 Task: In the  document selfconfidencebuilding.epub Select the last point and add comment:  'Consider rephrasing it to enhance the flow of your writing' Insert emoji reactions: 'Laugh' Select all the potins and apply Uppercase
Action: Mouse moved to (285, 380)
Screenshot: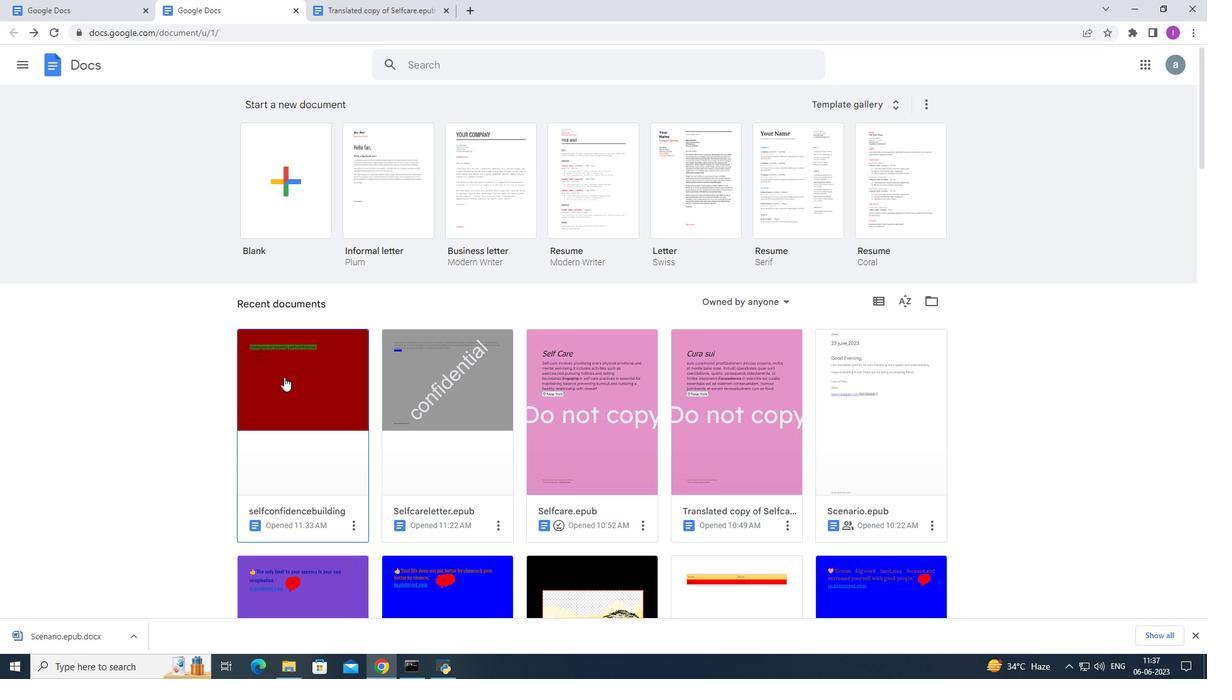
Action: Mouse pressed left at (285, 380)
Screenshot: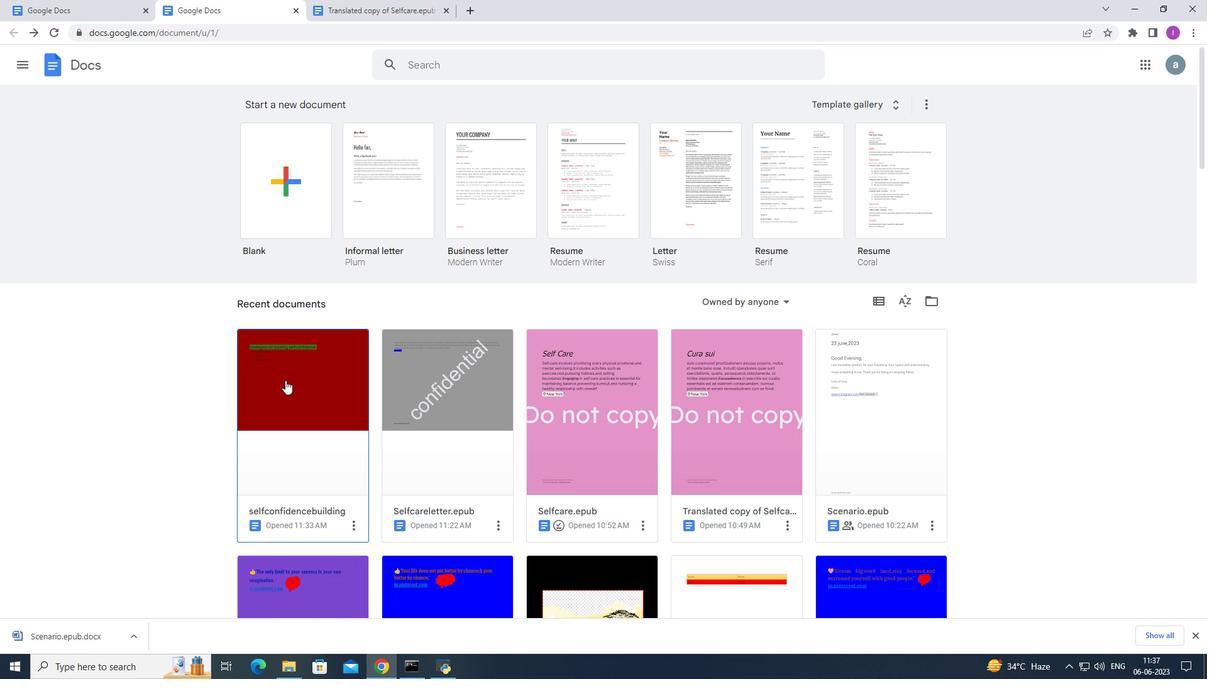 
Action: Mouse pressed left at (285, 380)
Screenshot: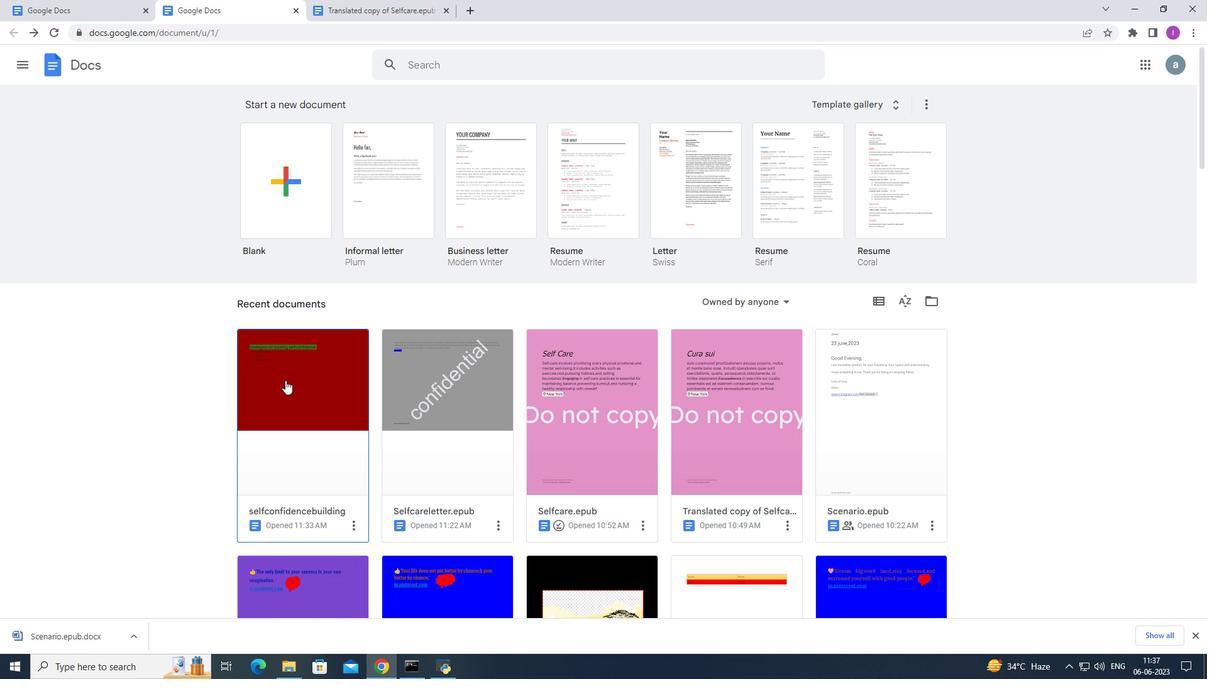 
Action: Mouse moved to (425, 293)
Screenshot: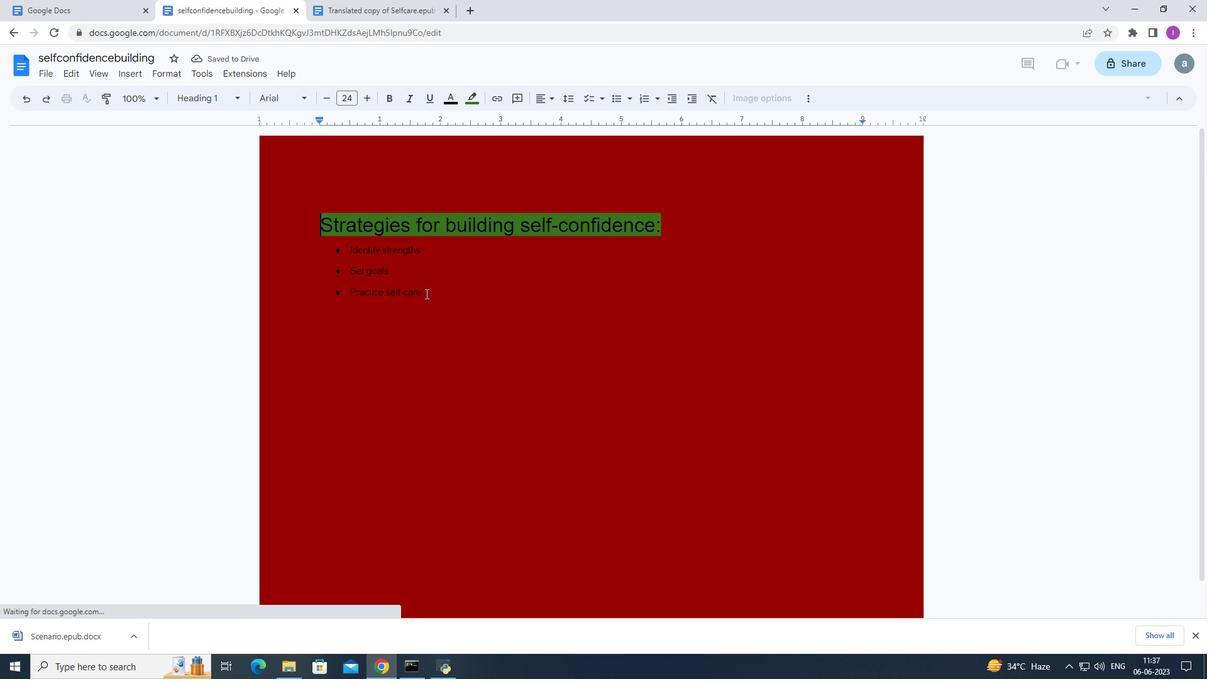 
Action: Mouse pressed left at (425, 293)
Screenshot: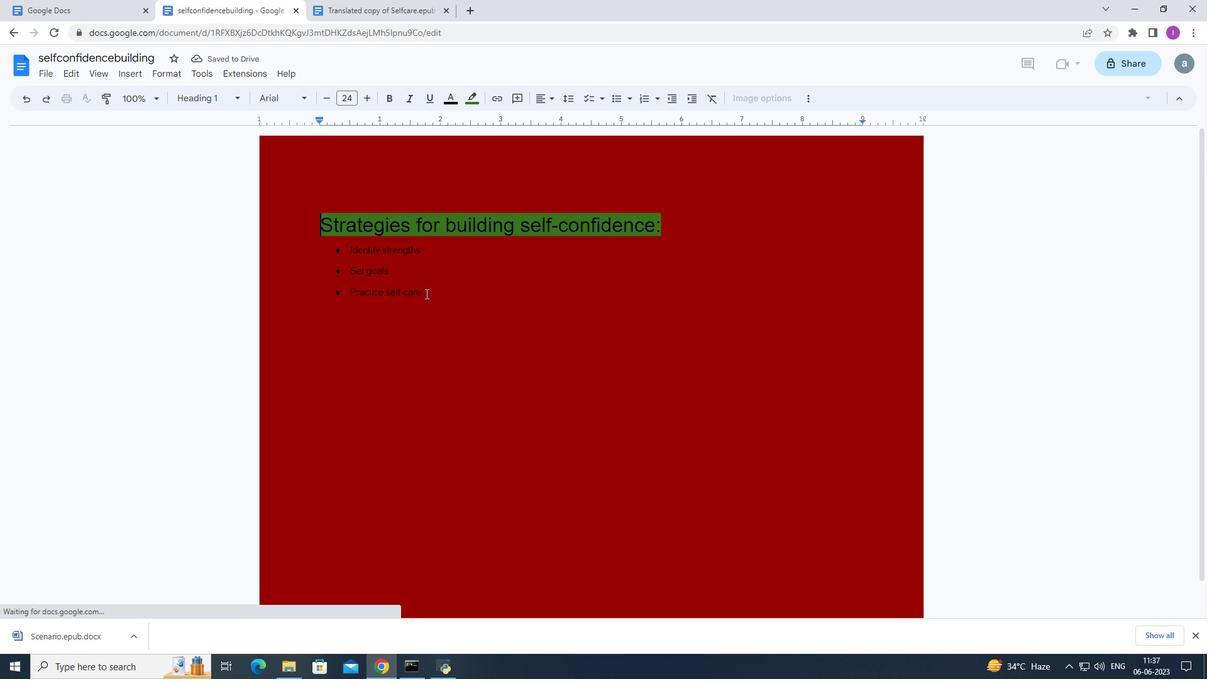 
Action: Mouse moved to (127, 71)
Screenshot: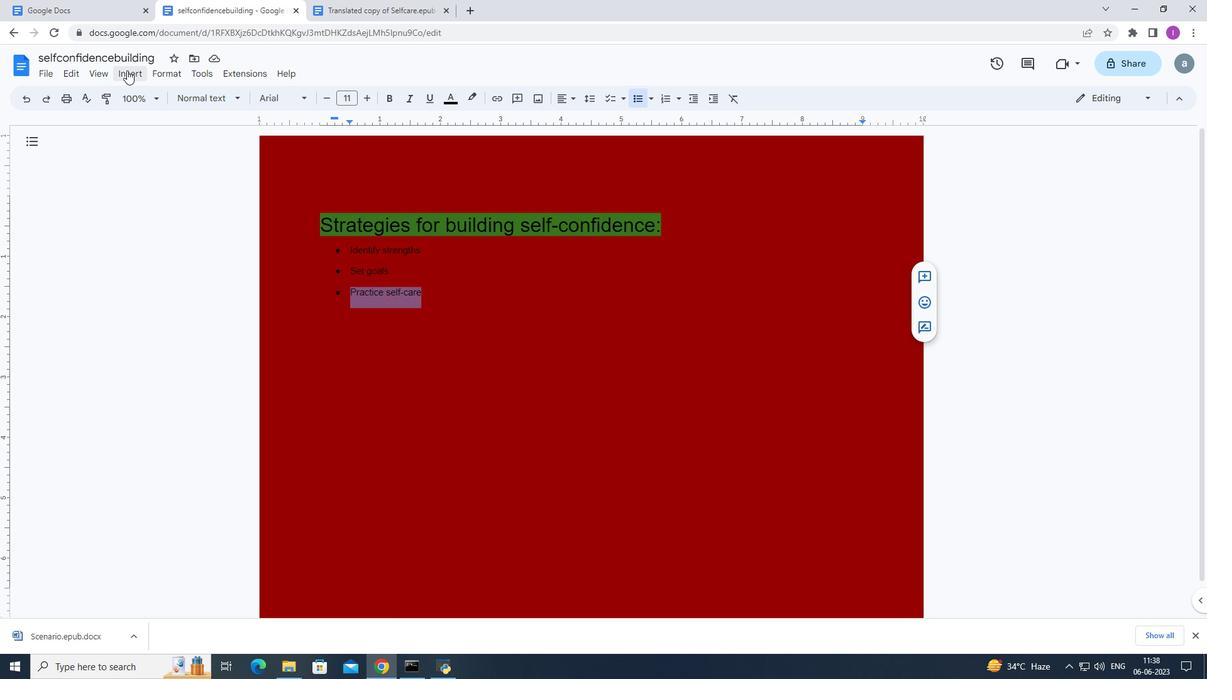 
Action: Mouse pressed left at (127, 71)
Screenshot: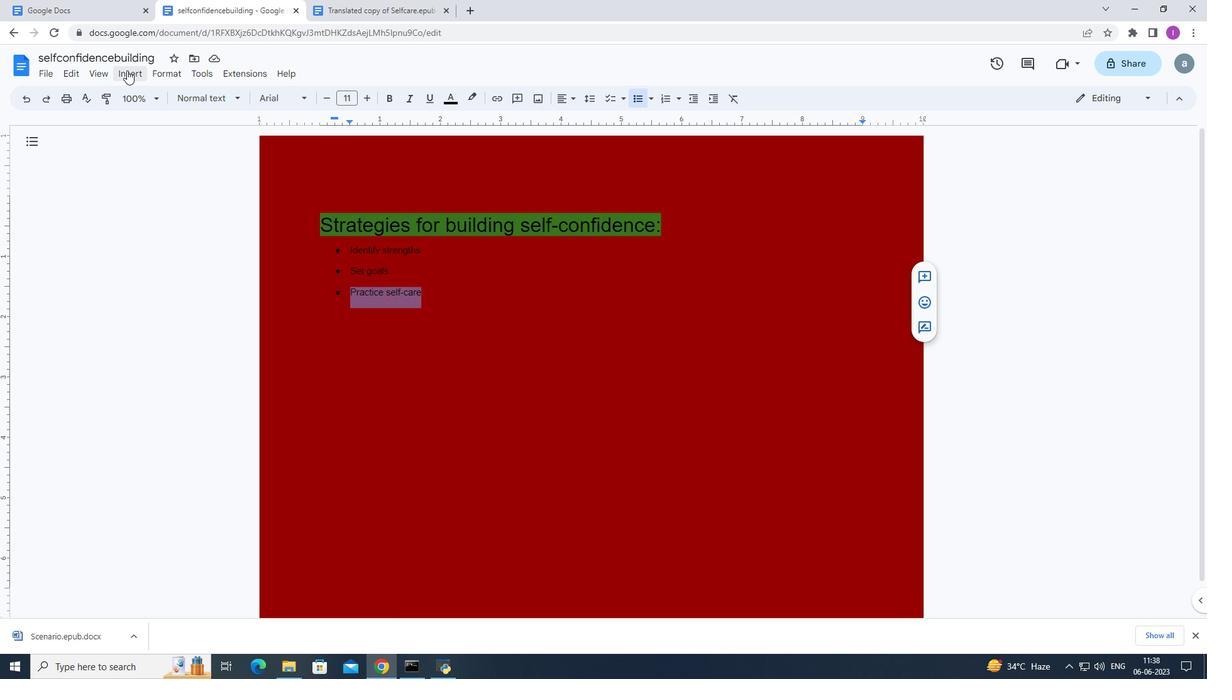 
Action: Mouse moved to (175, 480)
Screenshot: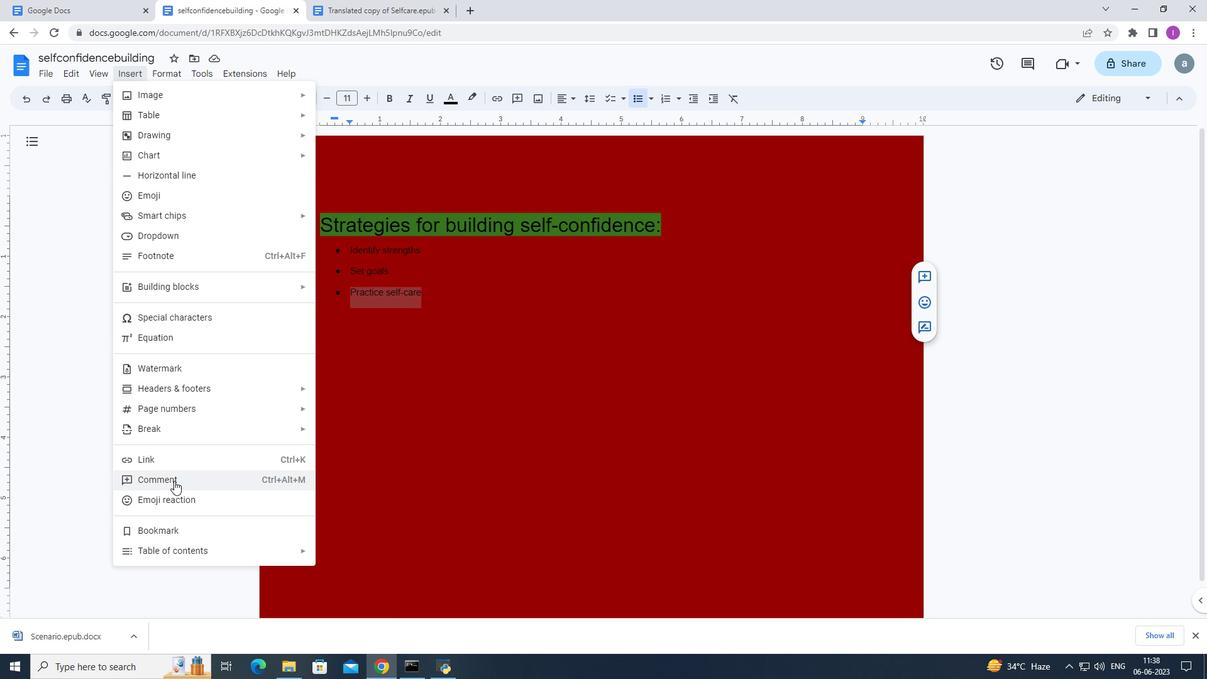 
Action: Mouse pressed left at (175, 480)
Screenshot: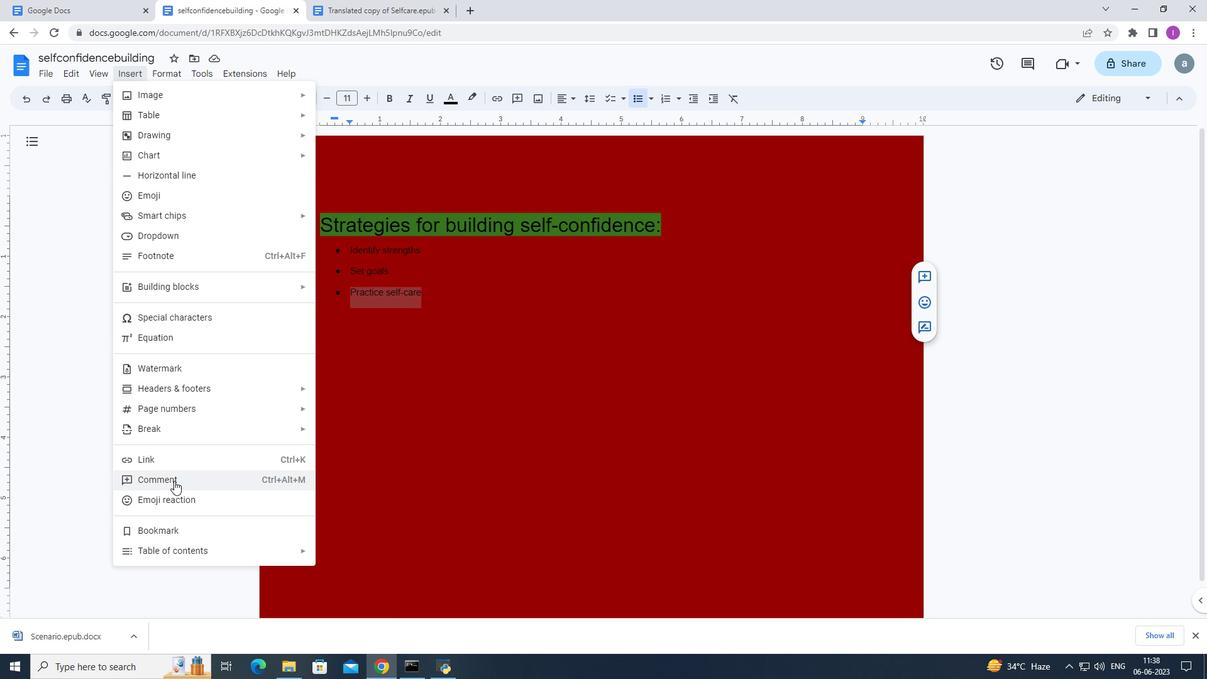 
Action: Mouse moved to (895, 379)
Screenshot: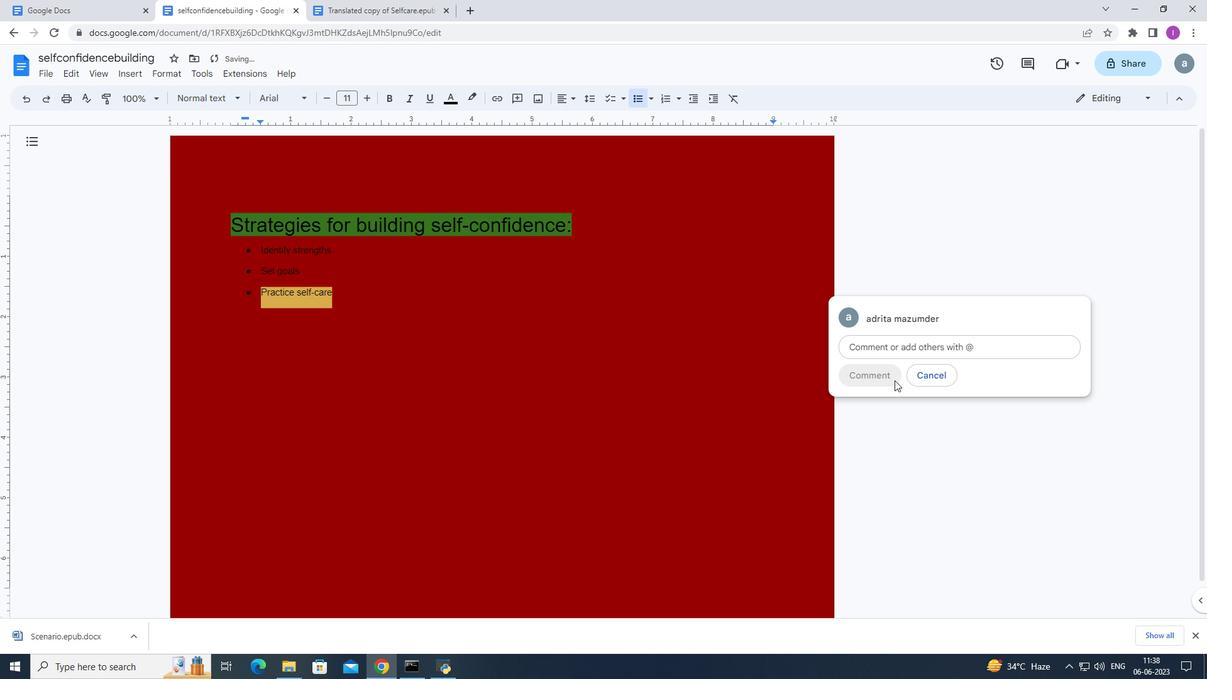 
Action: Key pressed <Key.shift><Key.shift><Key.shift>Consider<Key.space>rephrasind<Key.backspace>g<Key.space>it<Key.space>to<Key.space>enhe<Key.backspace>ance<Key.space>the<Key.space>flow<Key.space>of<Key.space>your<Key.space>wro<Key.backspace>iting.
Screenshot: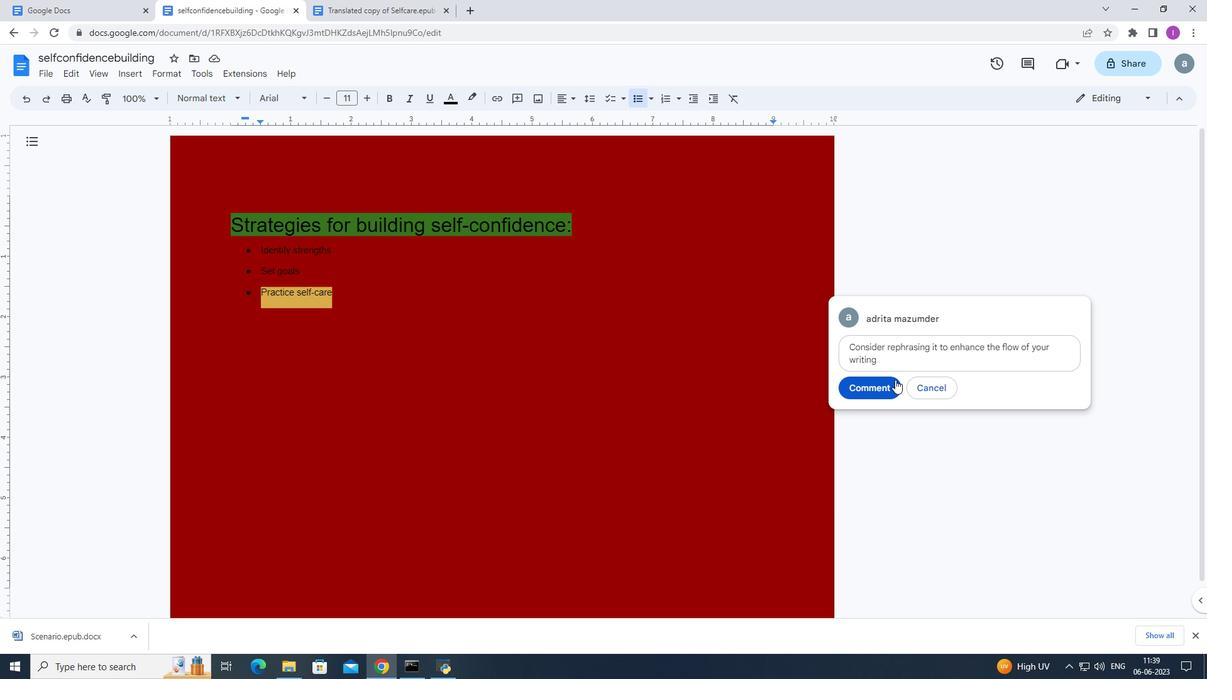 
Action: Mouse moved to (868, 387)
Screenshot: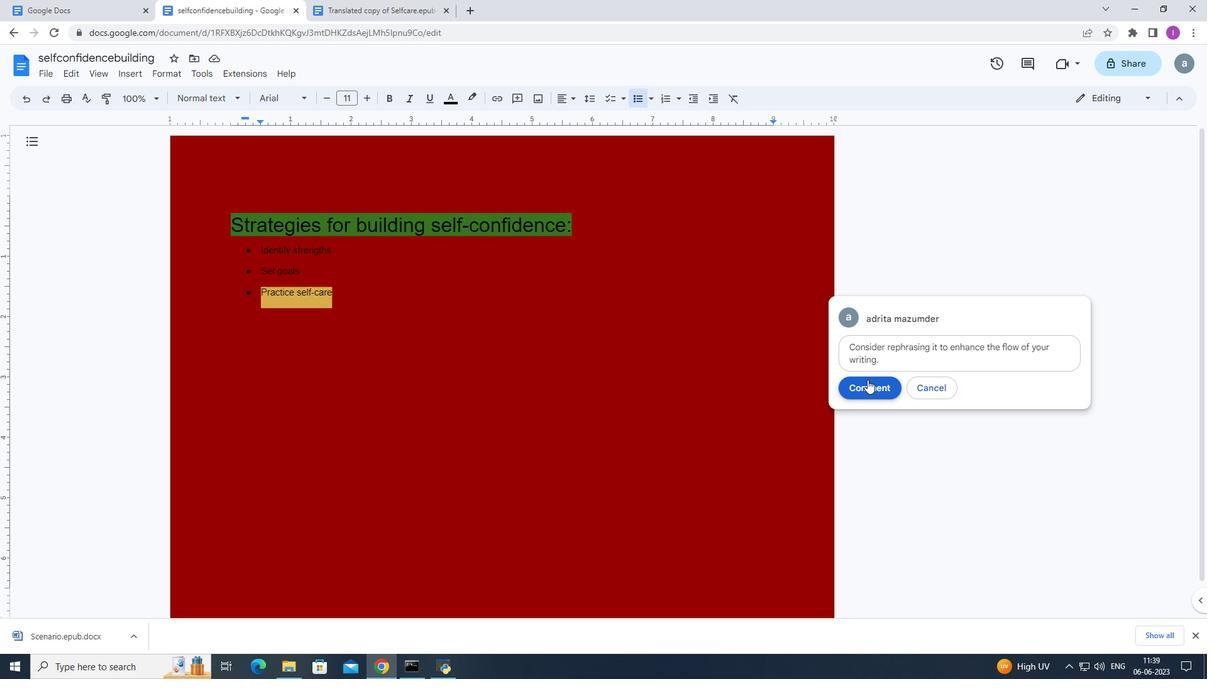 
Action: Mouse pressed left at (868, 387)
Screenshot: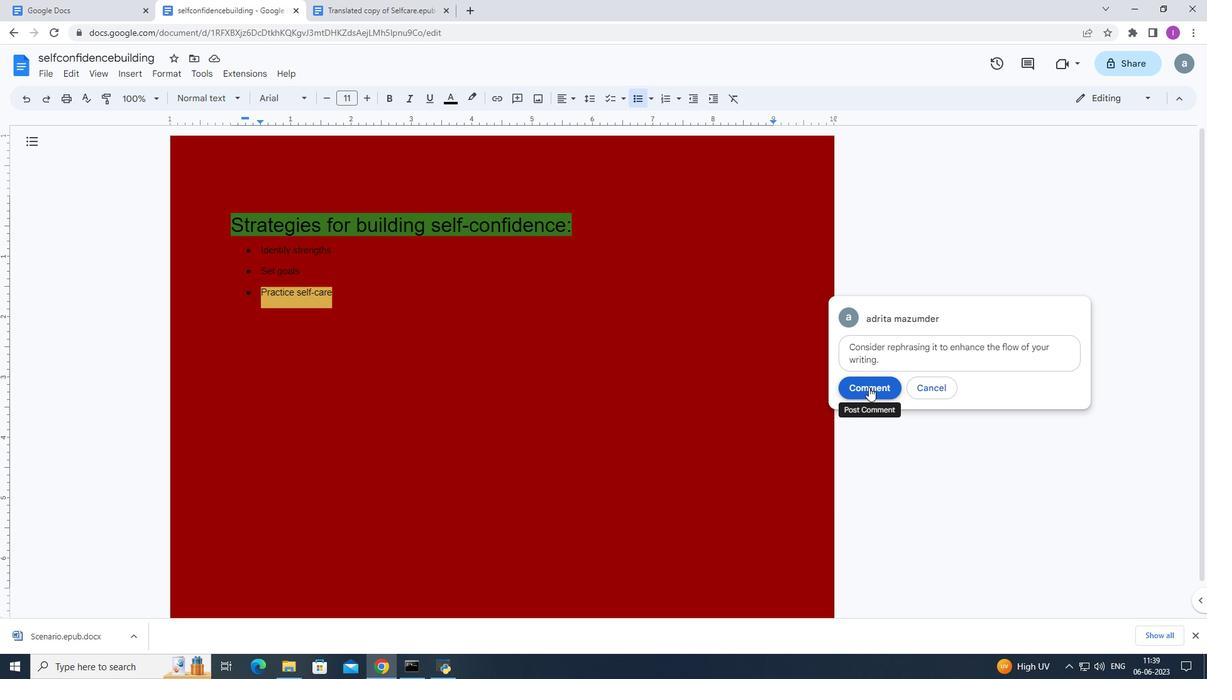 
Action: Mouse moved to (1092, 359)
Screenshot: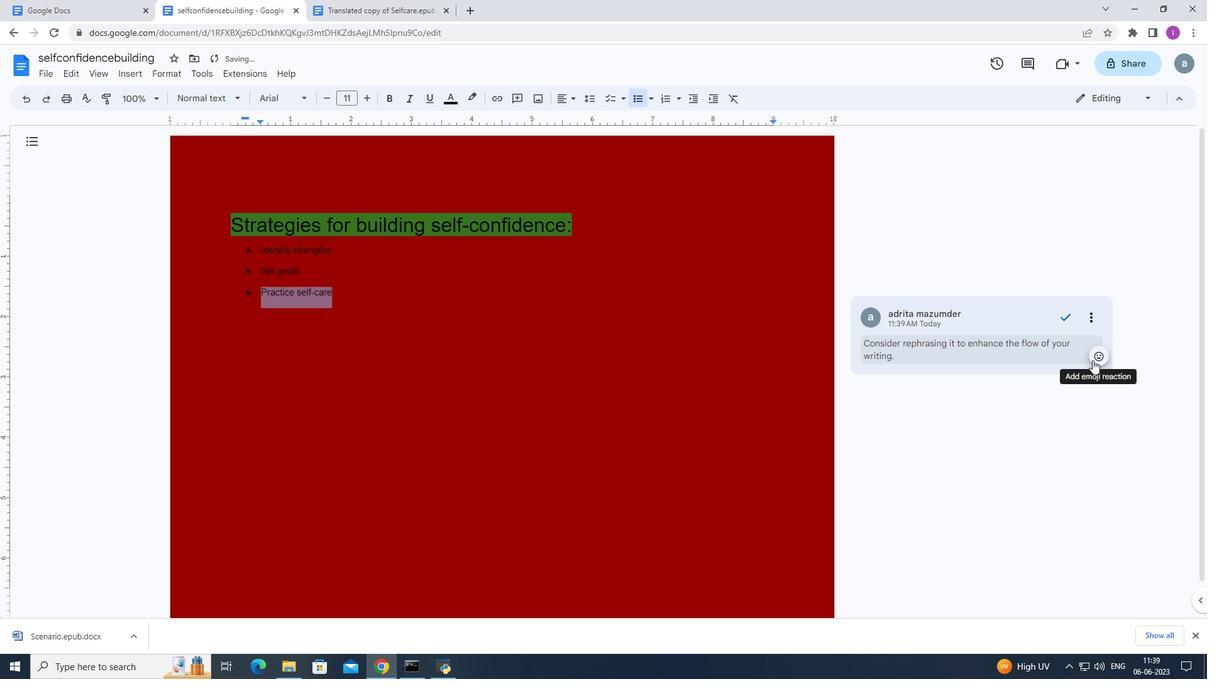 
Action: Mouse pressed left at (1092, 359)
Screenshot: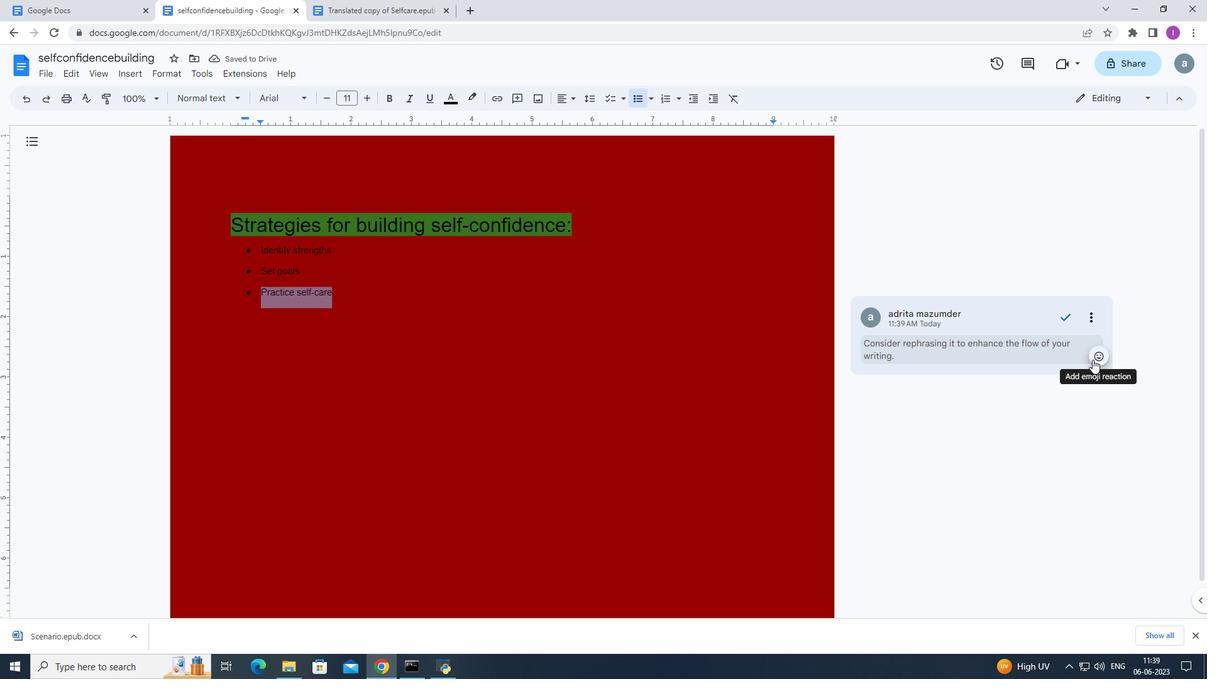 
Action: Mouse moved to (971, 480)
Screenshot: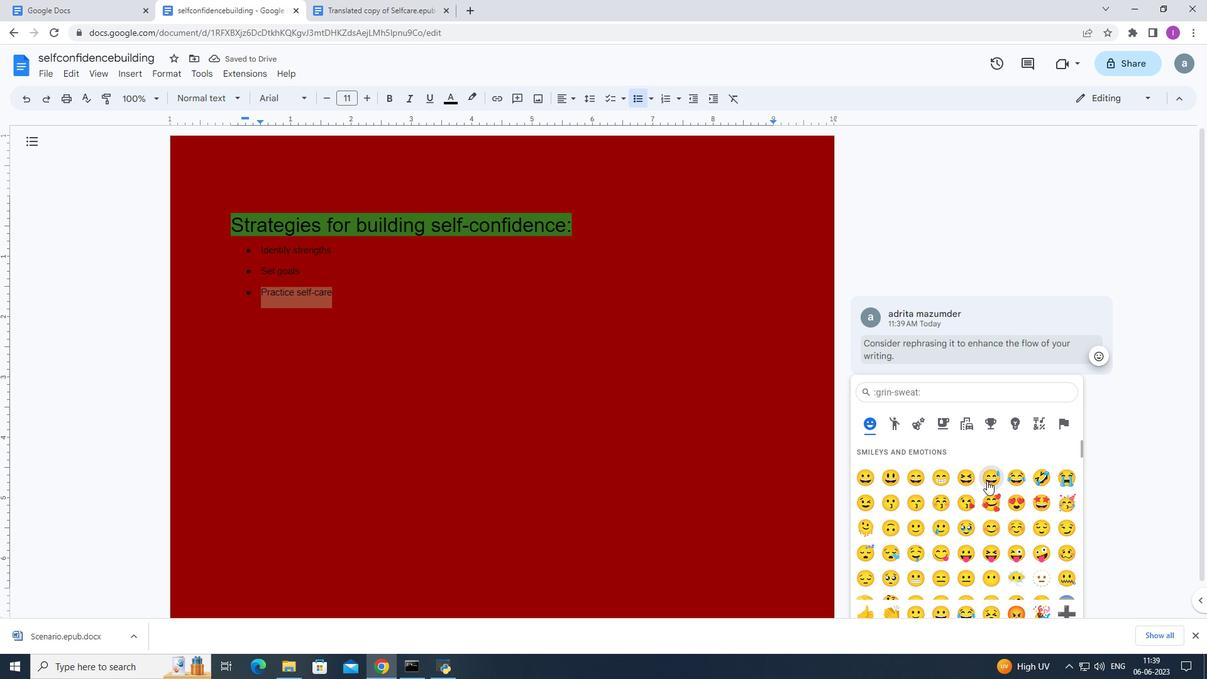 
Action: Mouse pressed left at (971, 480)
Screenshot: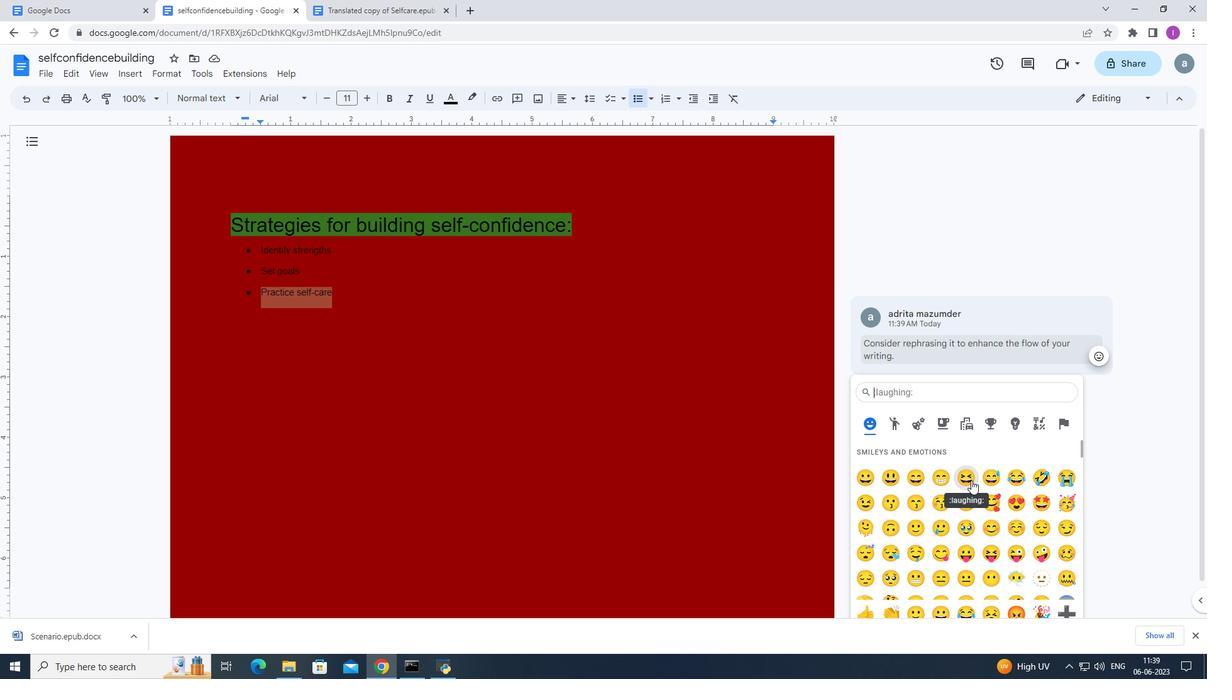 
Action: Mouse moved to (311, 348)
Screenshot: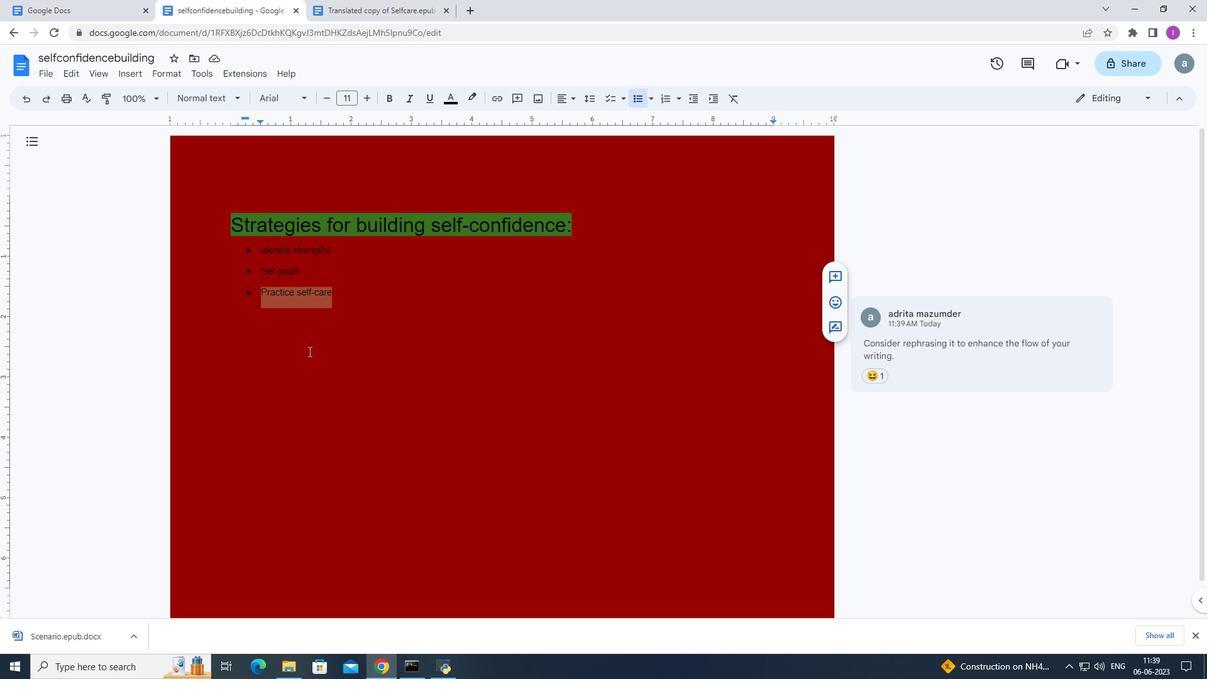 
Action: Mouse pressed left at (311, 348)
Screenshot: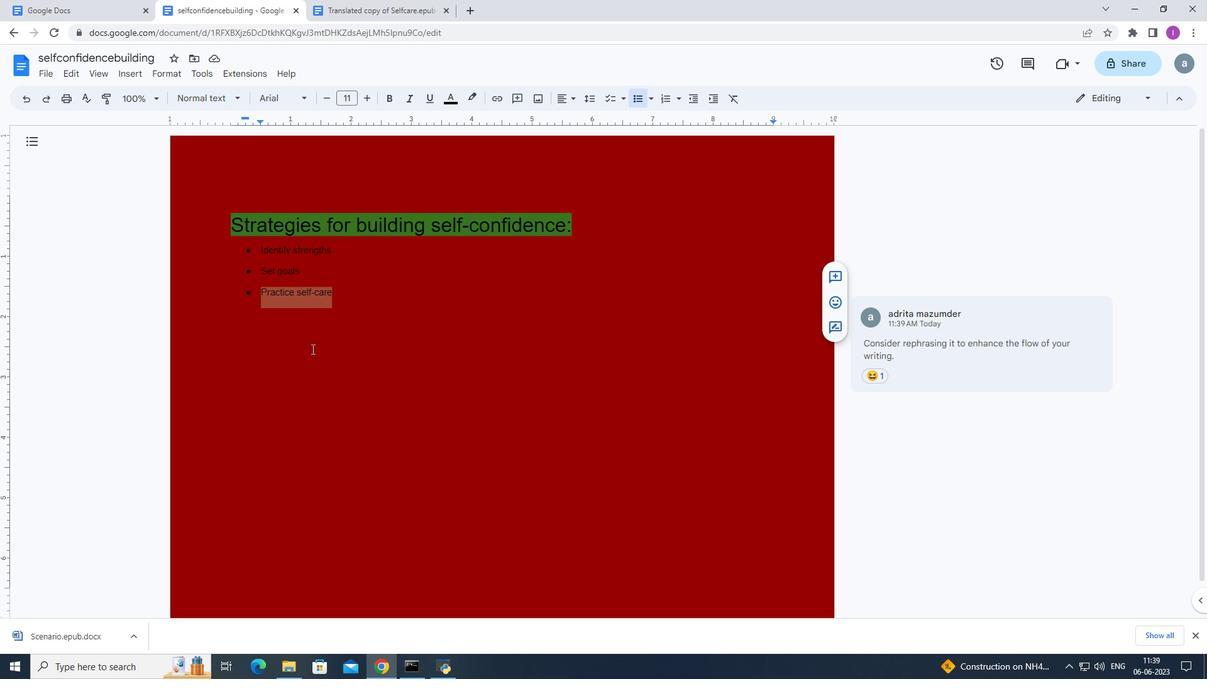 
Action: Mouse moved to (358, 308)
Screenshot: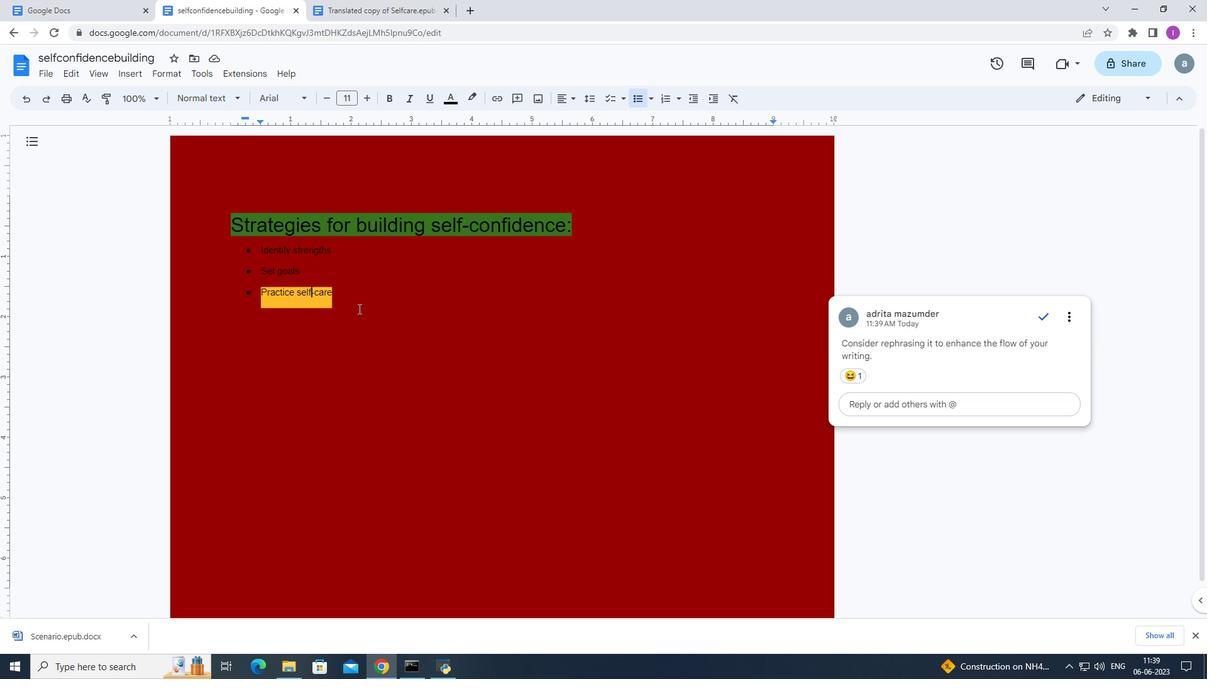 
Action: Mouse pressed left at (358, 308)
Screenshot: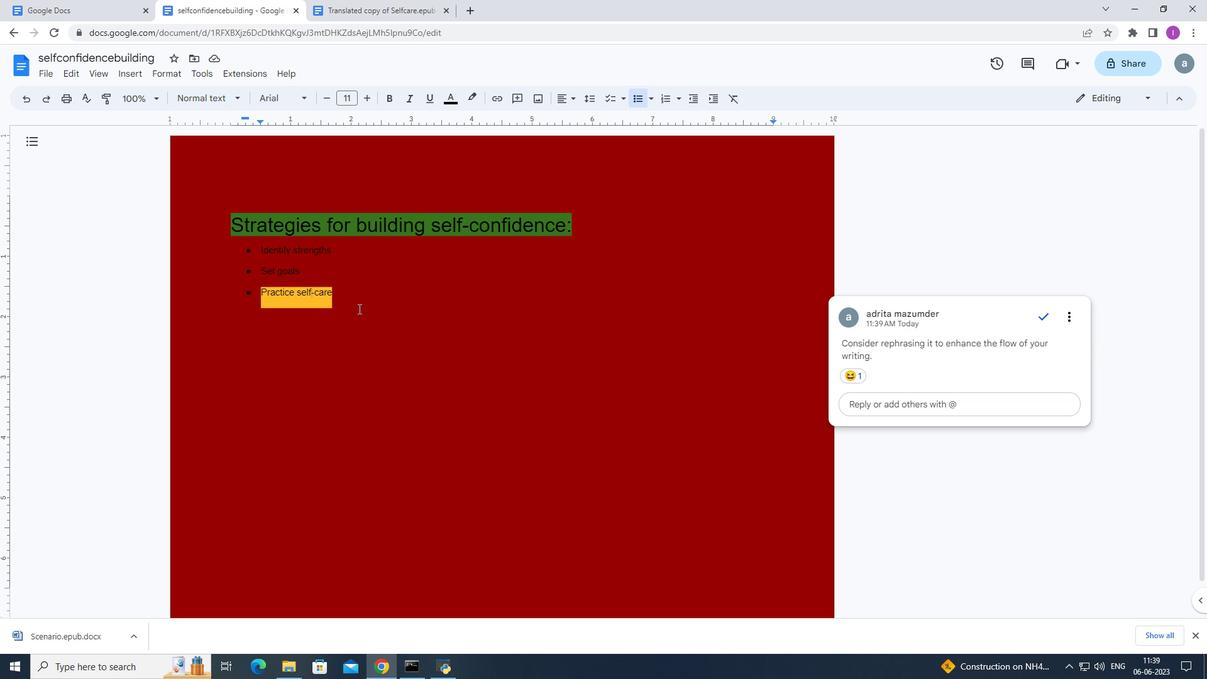
Action: Mouse moved to (206, 71)
Screenshot: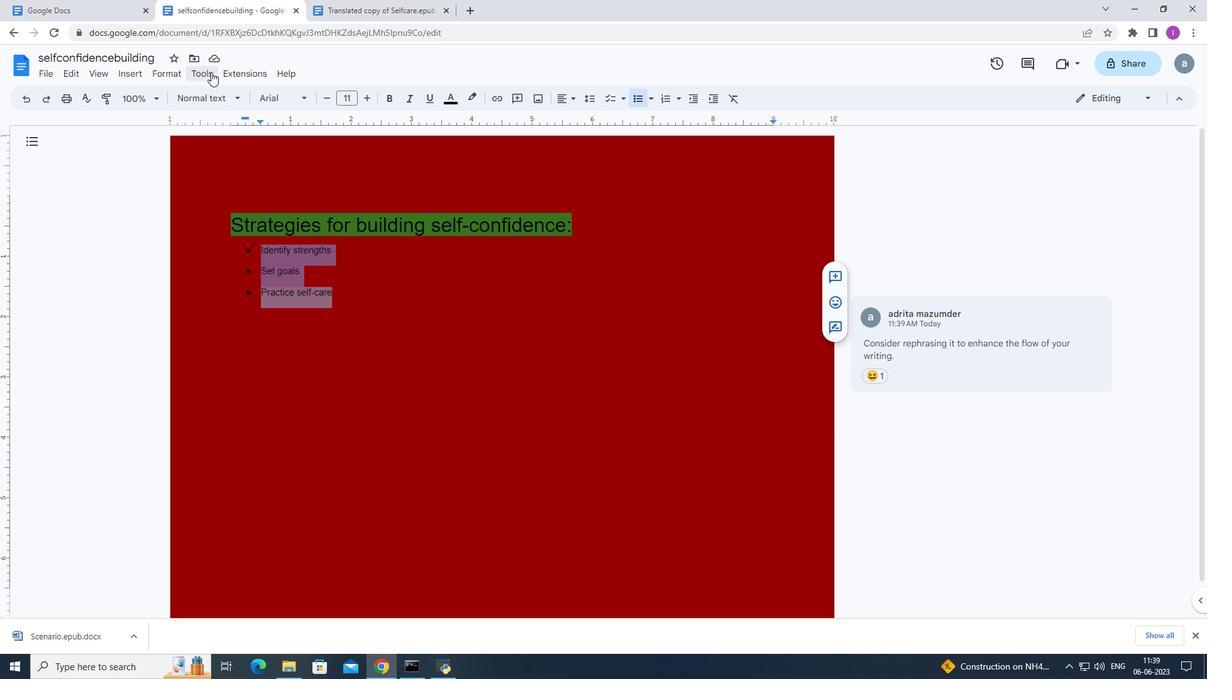 
Action: Mouse pressed left at (206, 71)
Screenshot: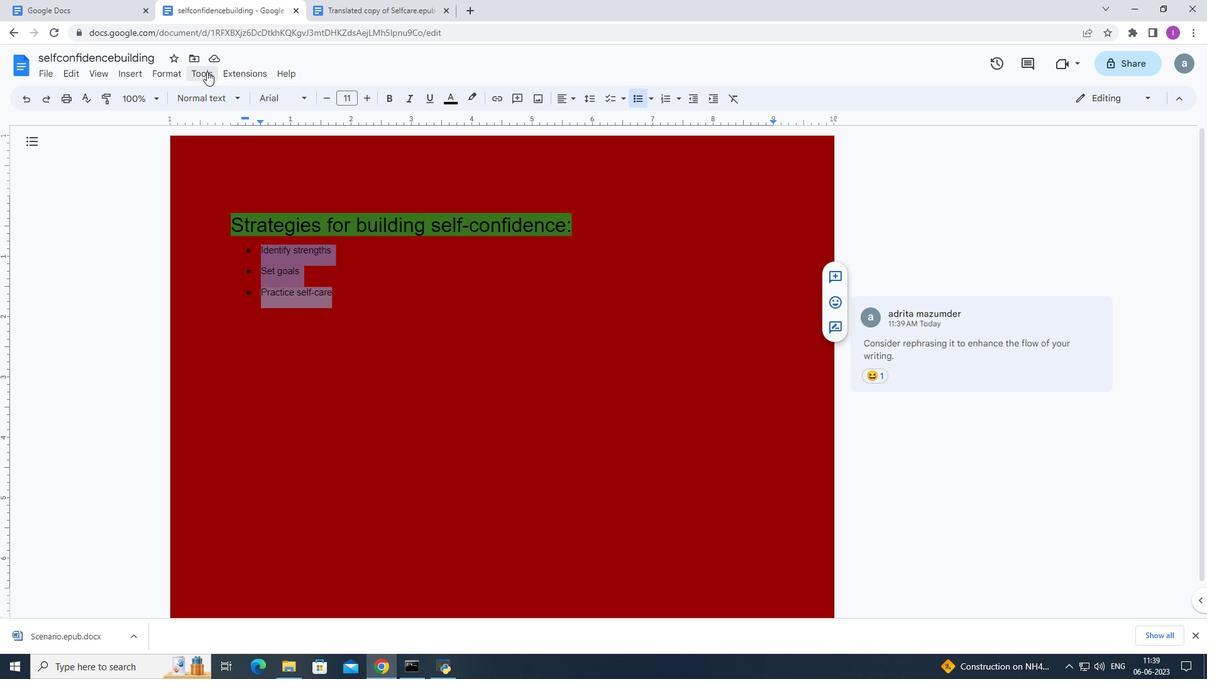 
Action: Mouse moved to (539, 270)
Screenshot: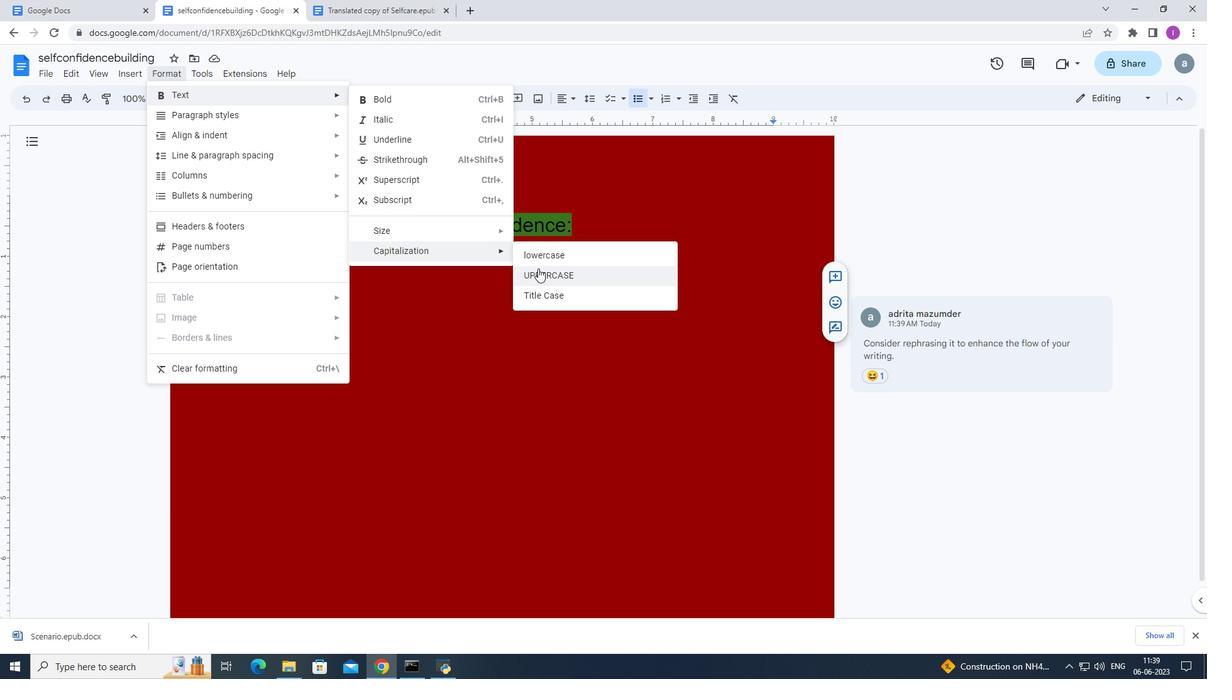
Action: Mouse pressed left at (539, 270)
Screenshot: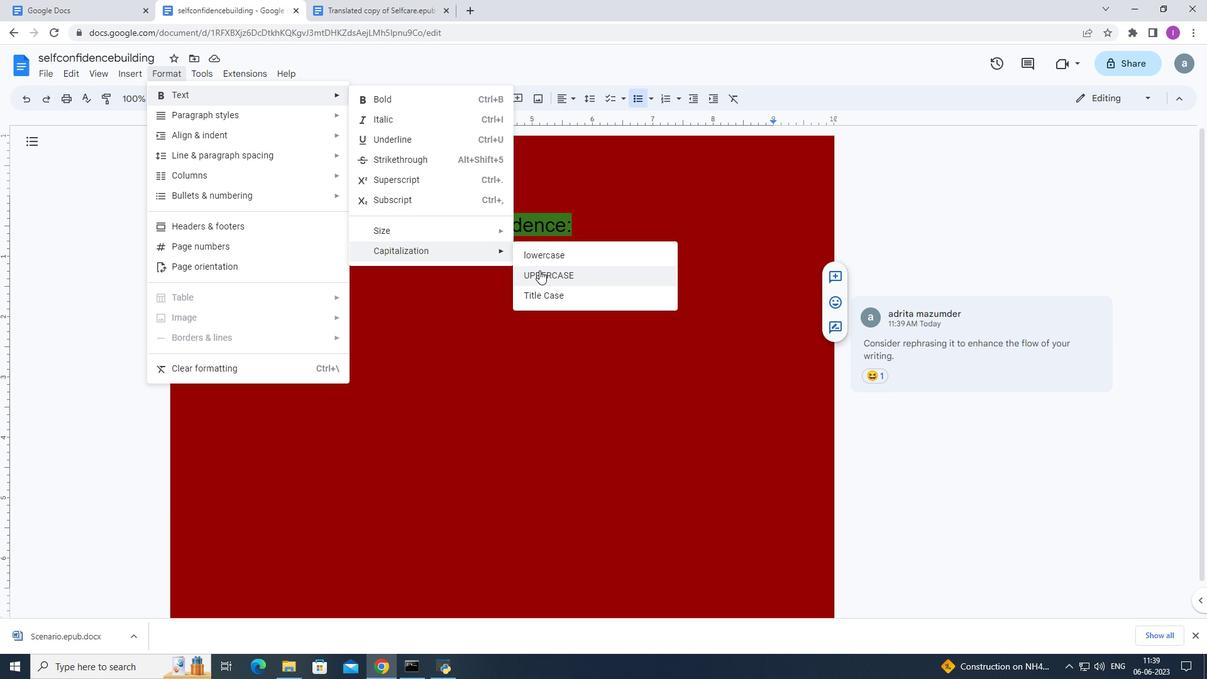 
Action: Mouse moved to (294, 443)
Screenshot: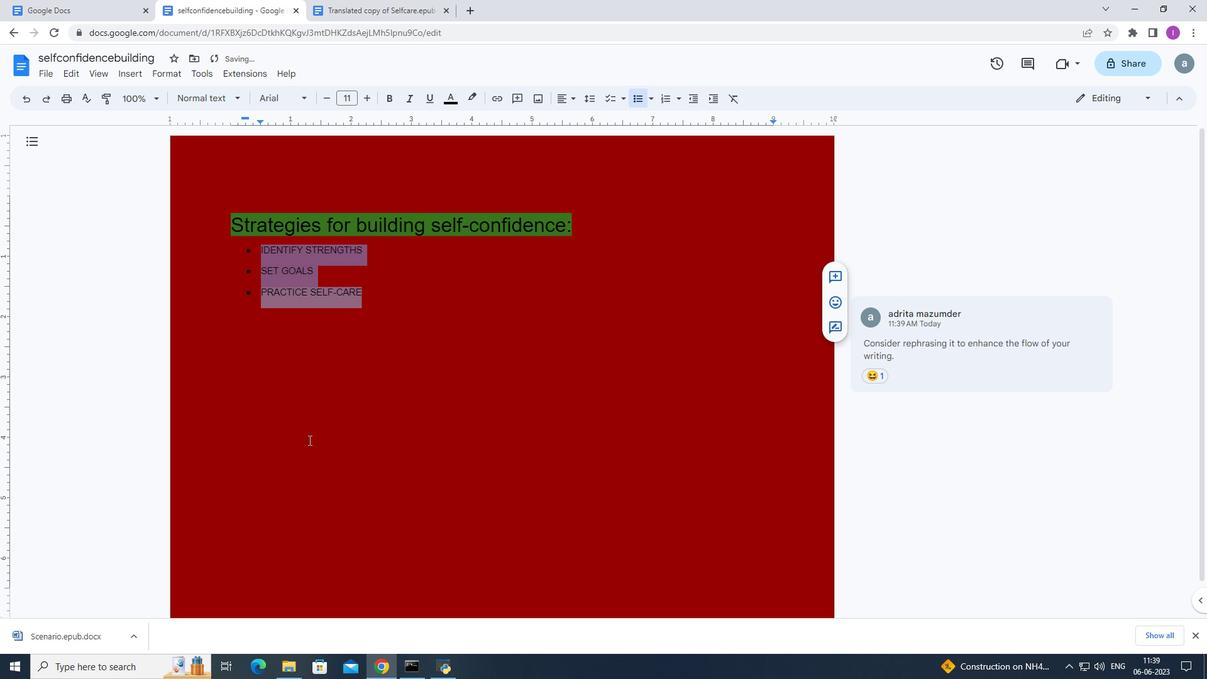 
Action: Mouse scrolled (294, 443) with delta (0, 0)
Screenshot: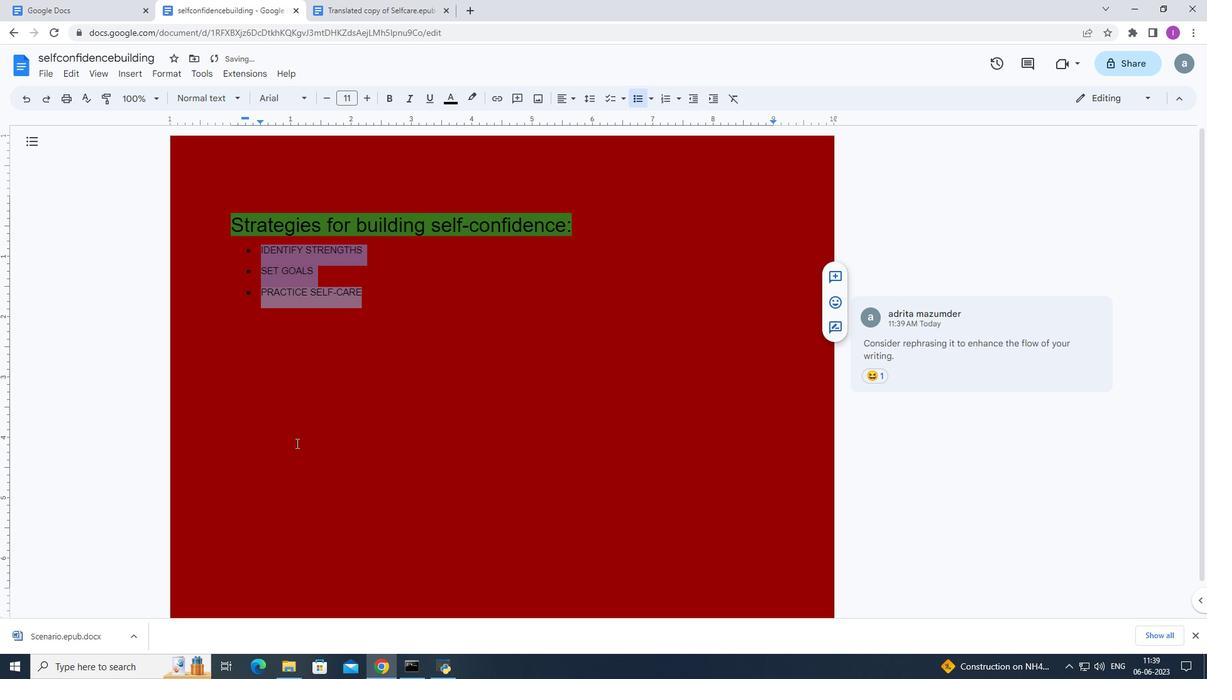 
Action: Mouse scrolled (294, 443) with delta (0, 0)
Screenshot: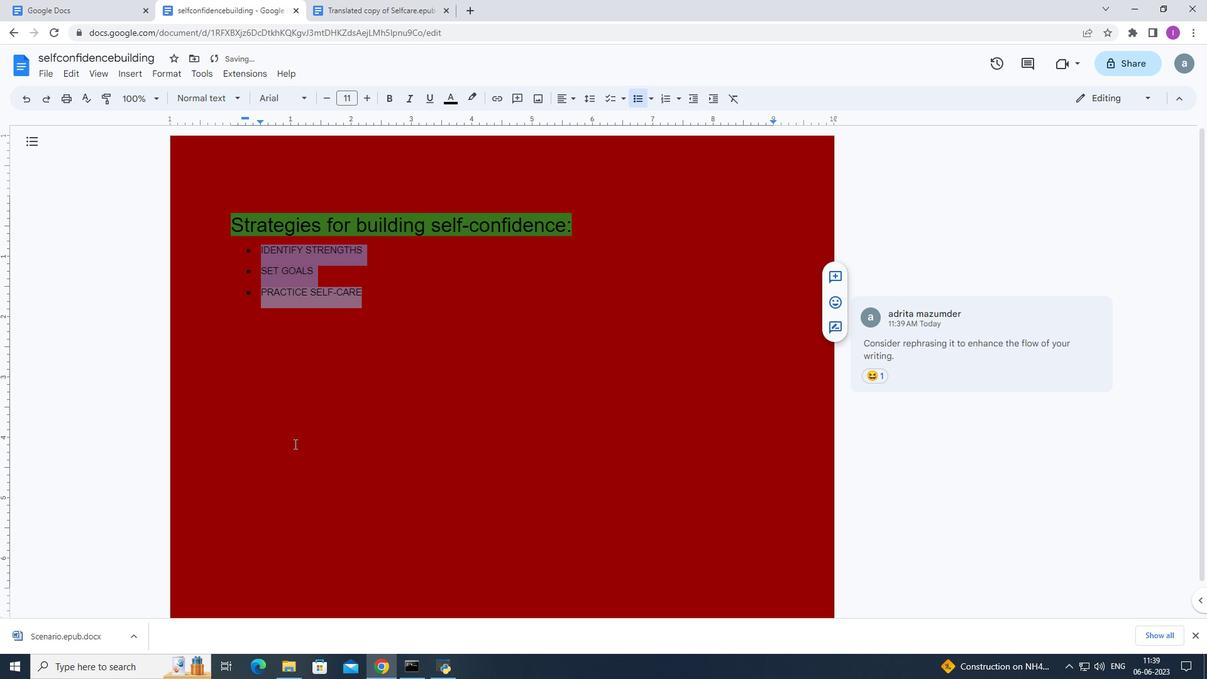
Action: Mouse scrolled (294, 444) with delta (0, 0)
Screenshot: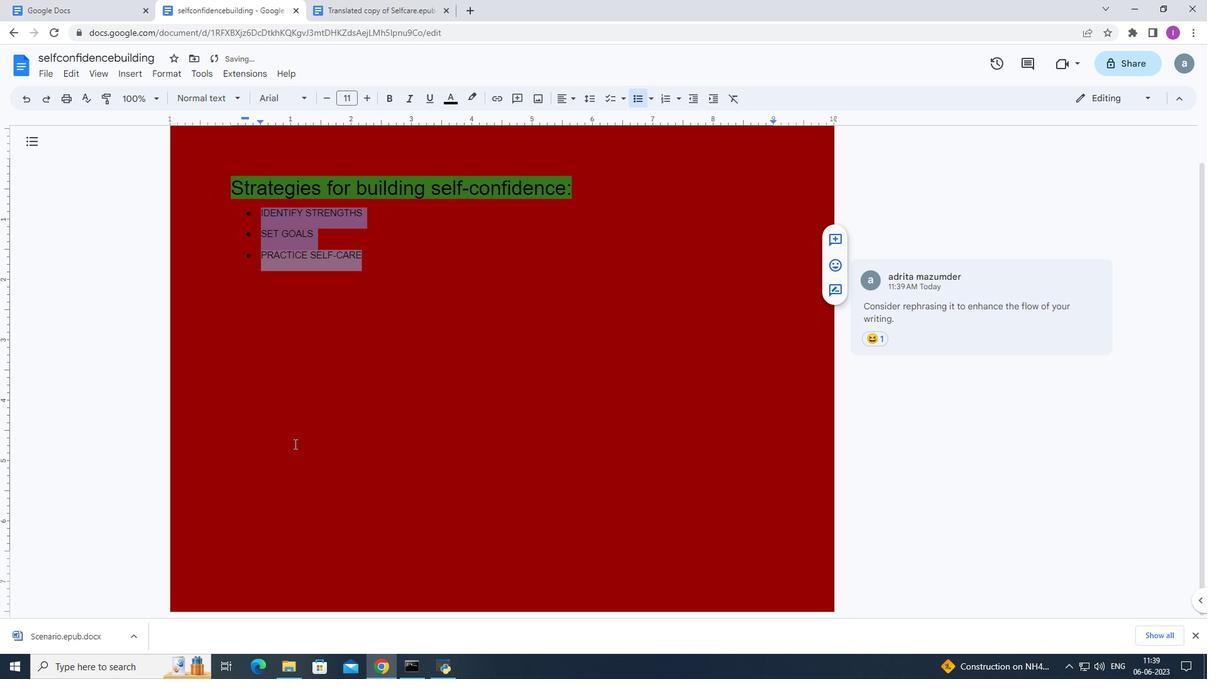 
Action: Mouse scrolled (294, 444) with delta (0, 0)
Screenshot: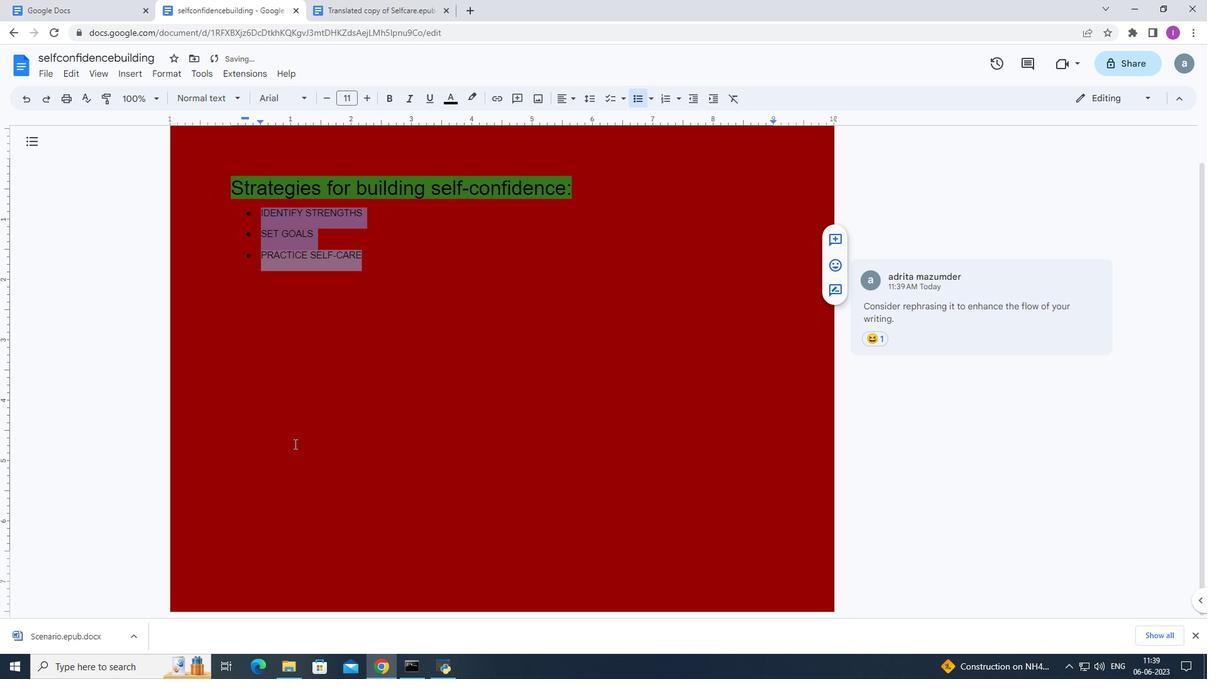 
Action: Mouse moved to (149, 344)
Screenshot: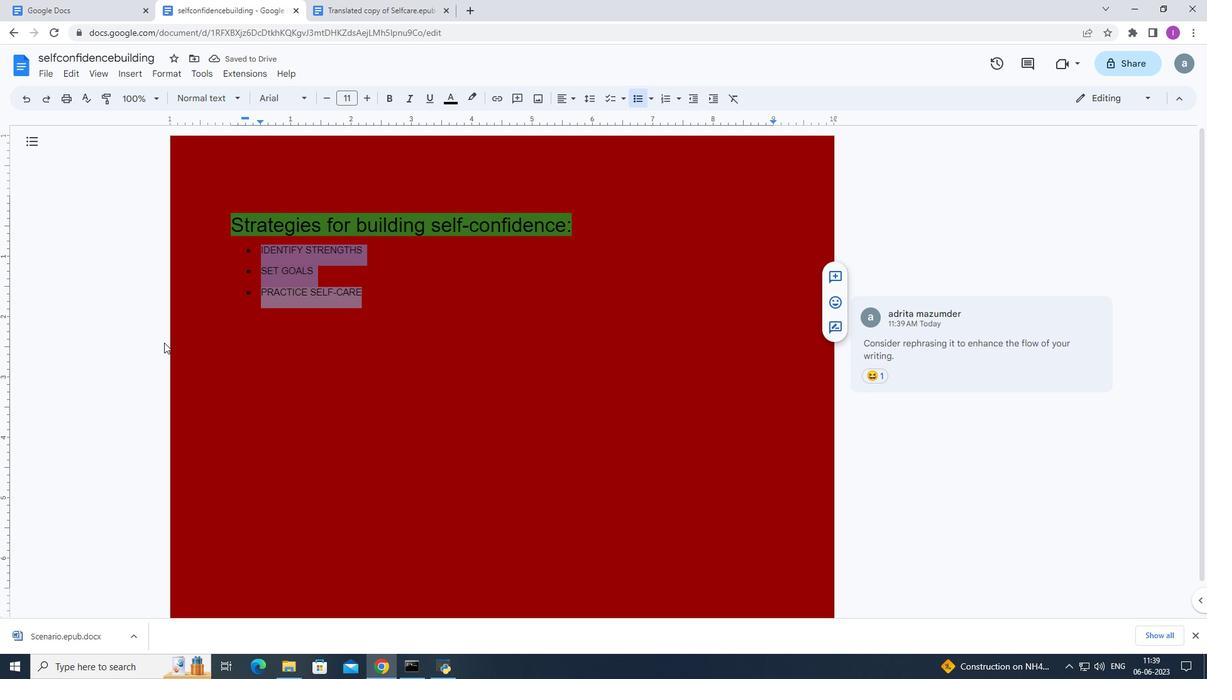 
Action: Mouse pressed left at (149, 344)
Screenshot: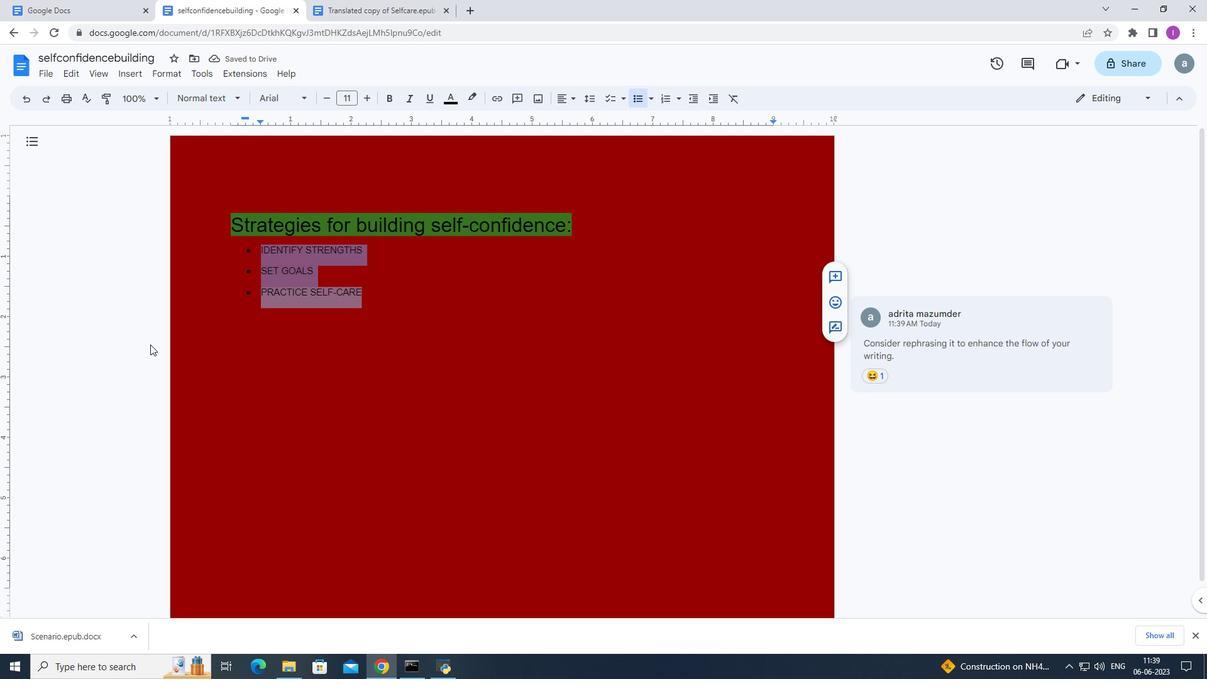 
Action: Mouse moved to (224, 350)
Screenshot: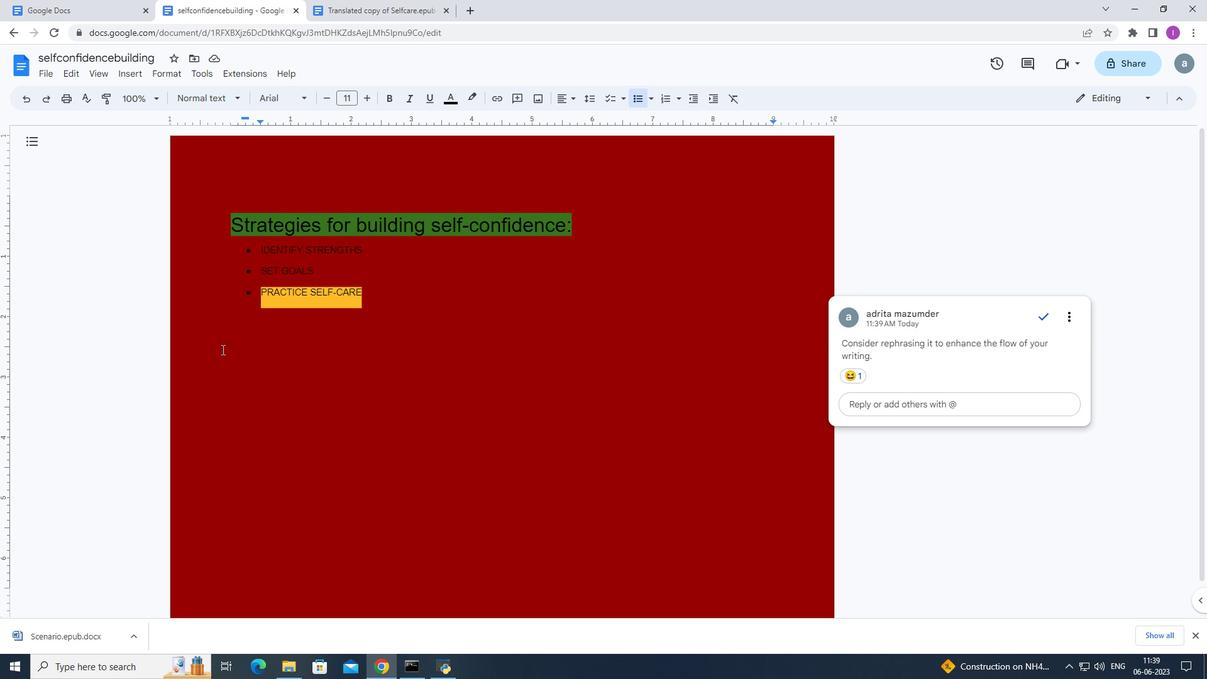 
